 Task: Set up "dependency analysis" for your repository.
Action: Mouse moved to (712, 46)
Screenshot: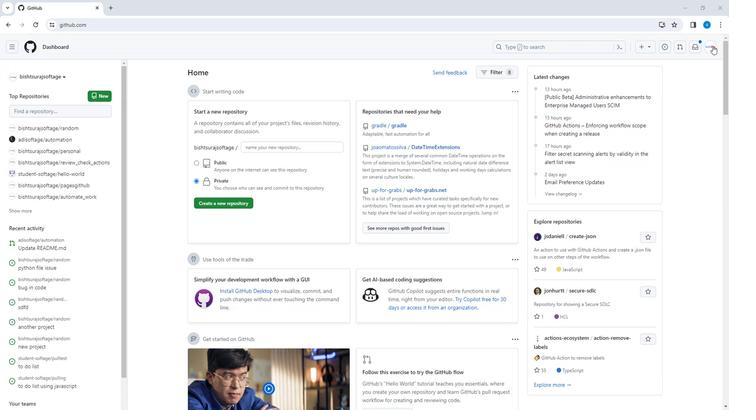 
Action: Mouse pressed left at (712, 46)
Screenshot: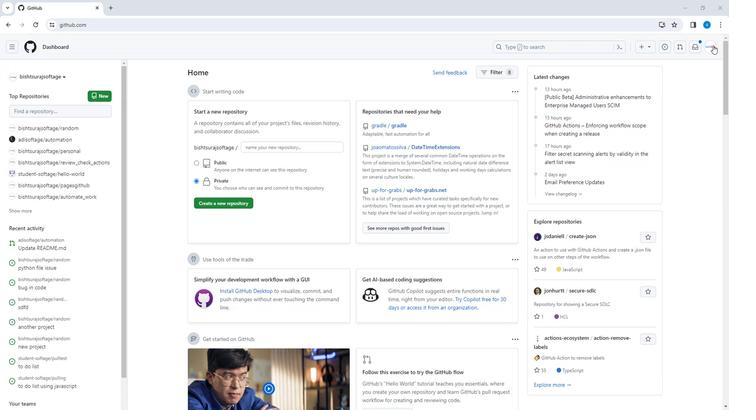 
Action: Mouse moved to (666, 100)
Screenshot: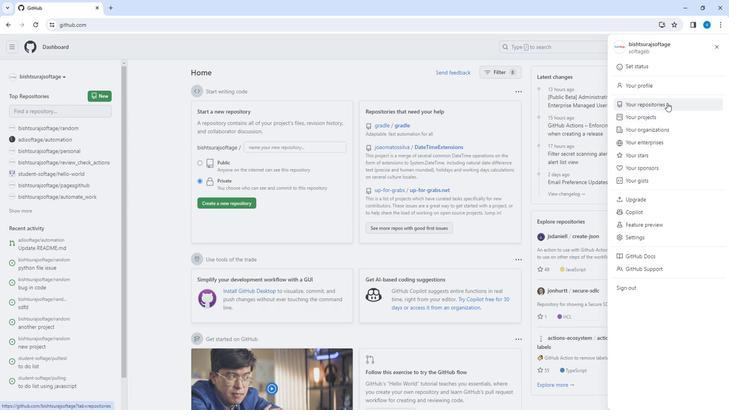 
Action: Mouse pressed left at (666, 100)
Screenshot: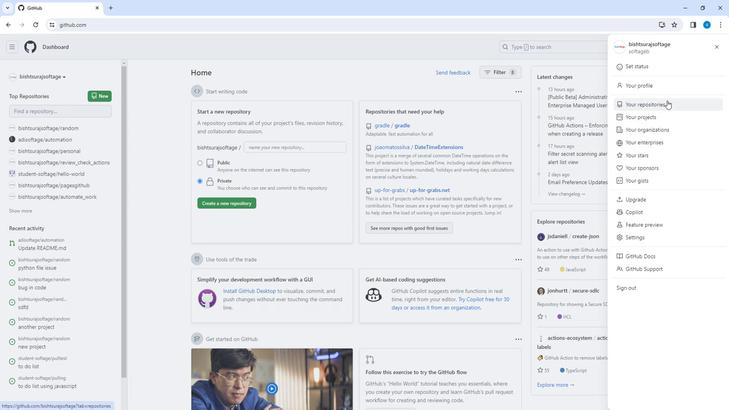
Action: Mouse moved to (265, 118)
Screenshot: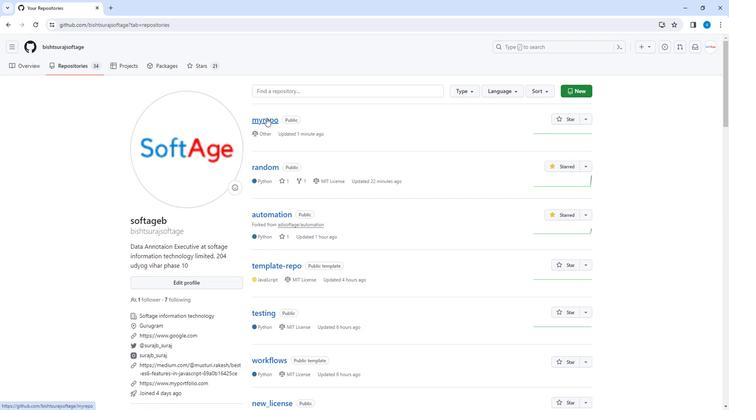 
Action: Mouse pressed left at (265, 118)
Screenshot: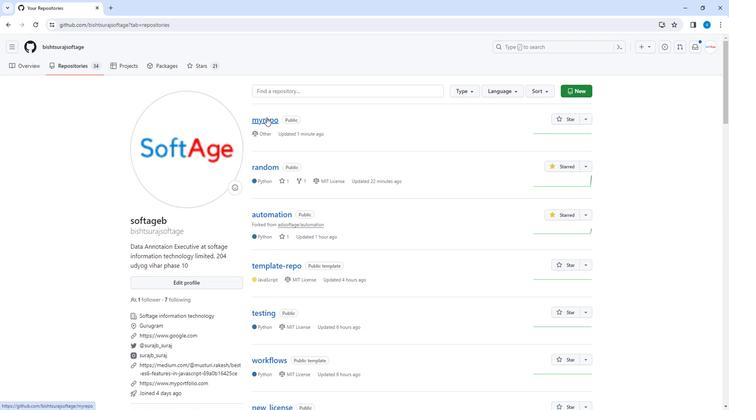 
Action: Mouse moved to (294, 63)
Screenshot: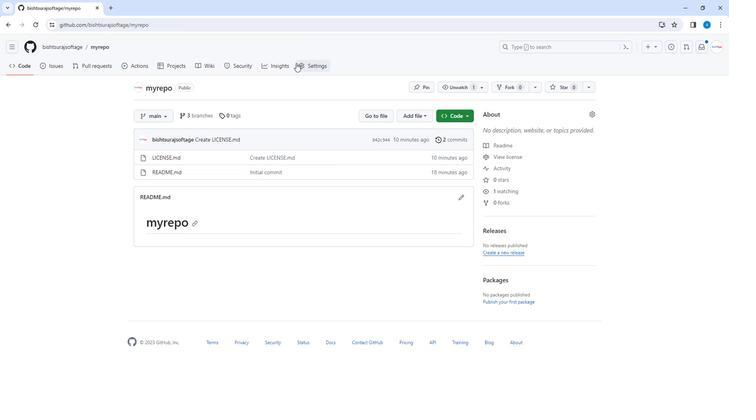 
Action: Mouse pressed left at (294, 63)
Screenshot: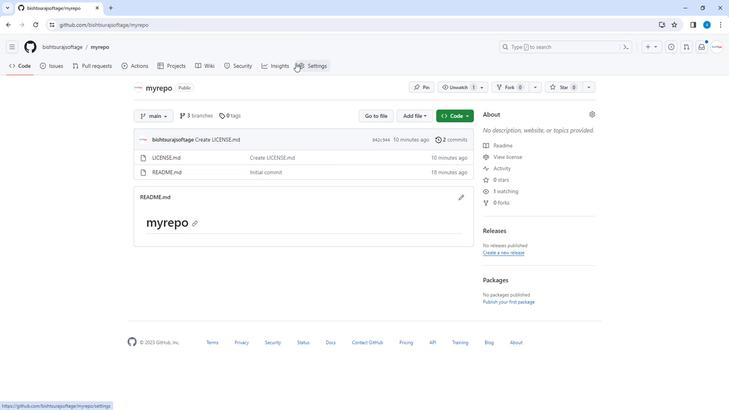 
Action: Mouse moved to (180, 283)
Screenshot: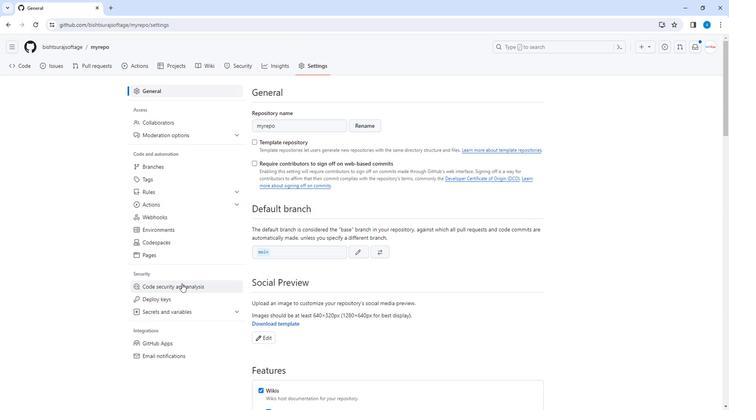 
Action: Mouse pressed left at (180, 283)
Screenshot: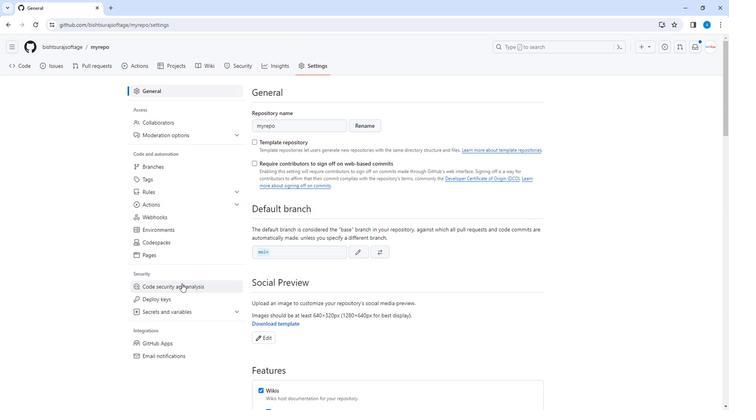 
Action: Mouse moved to (453, 275)
Screenshot: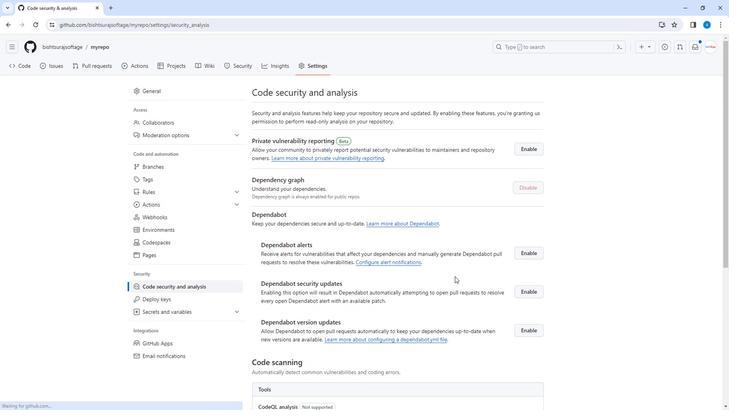 
Action: Mouse scrolled (453, 275) with delta (0, 0)
Screenshot: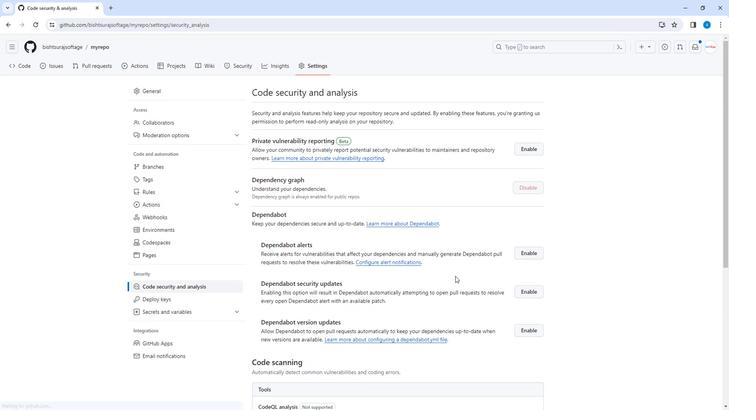 
Action: Mouse scrolled (453, 275) with delta (0, 0)
Screenshot: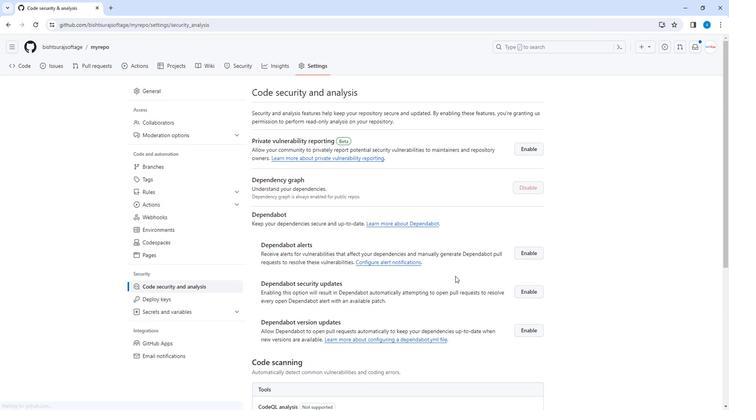 
Action: Mouse scrolled (453, 275) with delta (0, 0)
Screenshot: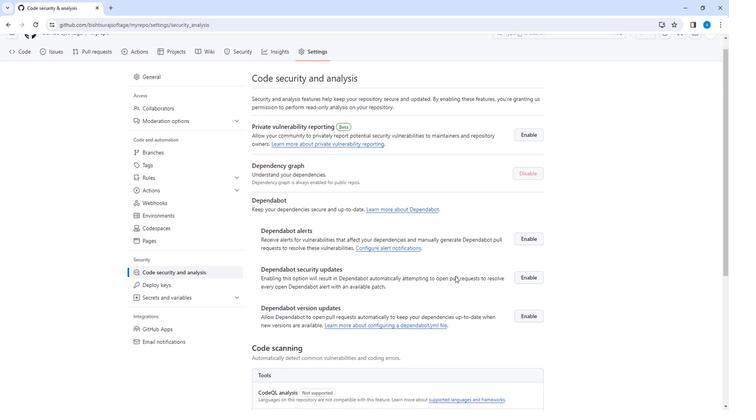
Action: Mouse moved to (529, 138)
Screenshot: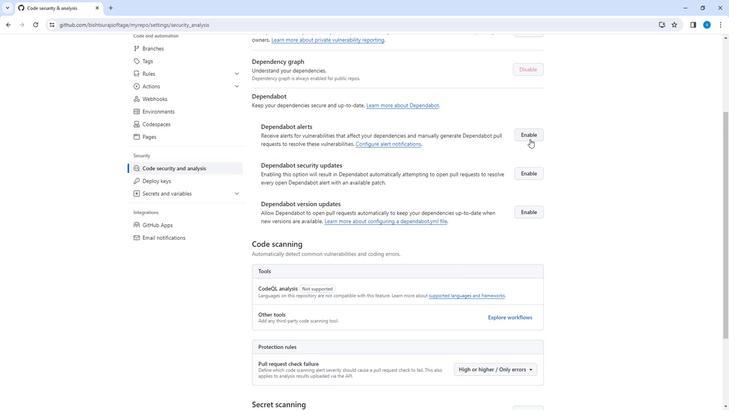 
Action: Mouse pressed left at (529, 138)
Screenshot: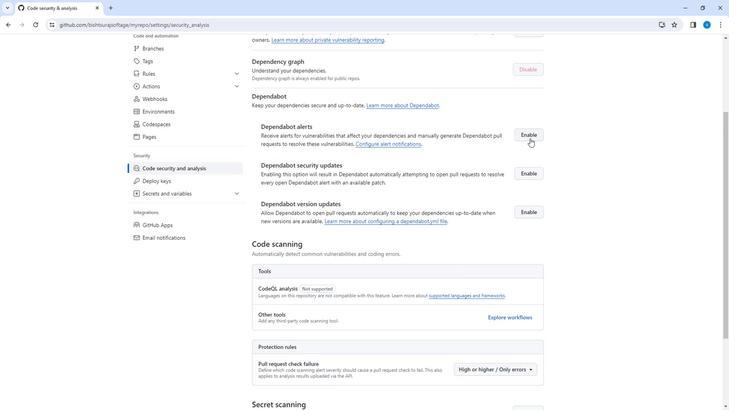 
Action: Mouse moved to (523, 212)
Screenshot: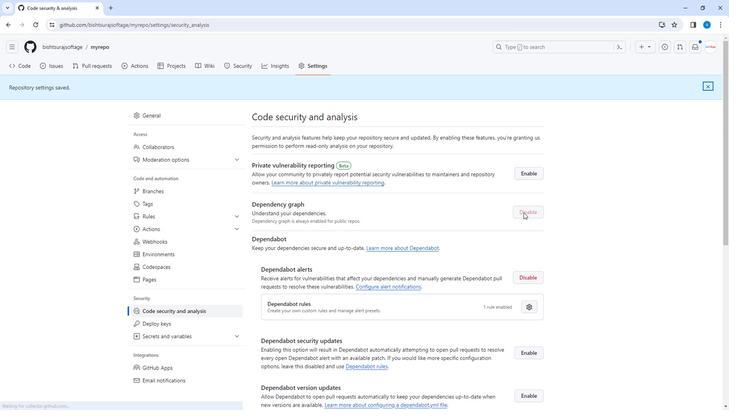 
Action: Mouse scrolled (523, 212) with delta (0, 0)
Screenshot: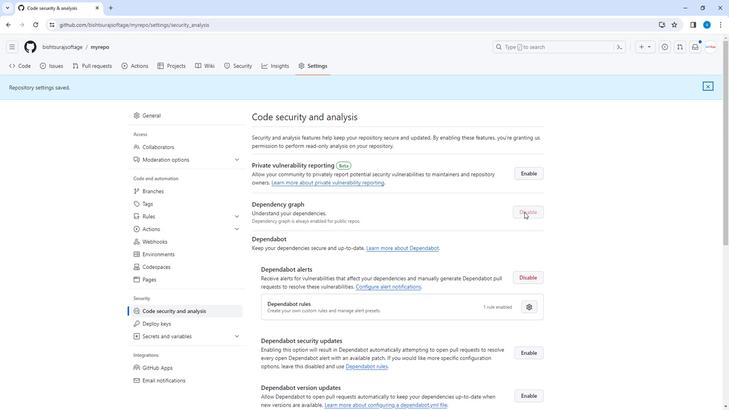 
Action: Mouse scrolled (523, 212) with delta (0, 0)
Screenshot: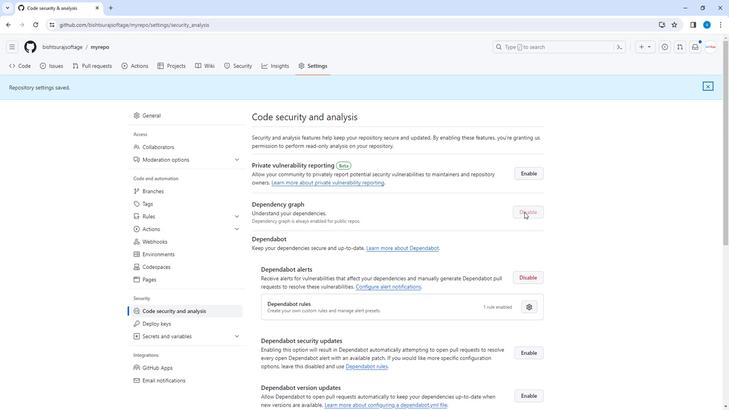 
Action: Mouse scrolled (523, 212) with delta (0, 0)
Screenshot: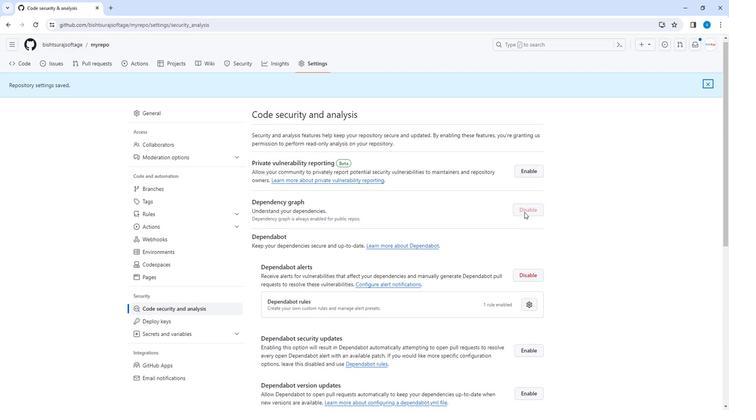 
Action: Mouse scrolled (523, 212) with delta (0, 0)
Screenshot: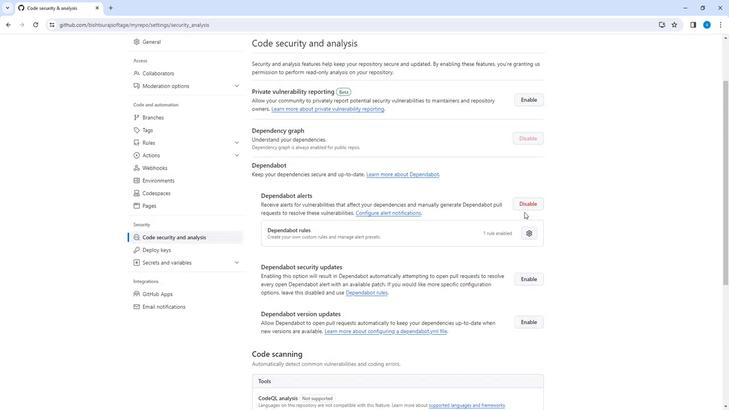 
Action: Mouse moved to (525, 190)
Screenshot: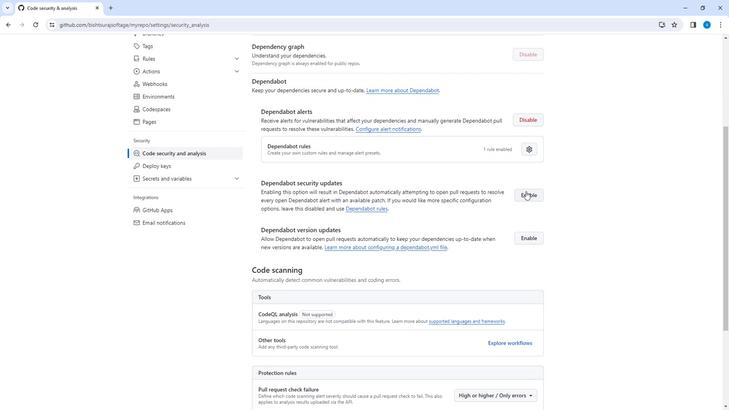 
Action: Mouse pressed left at (525, 190)
Screenshot: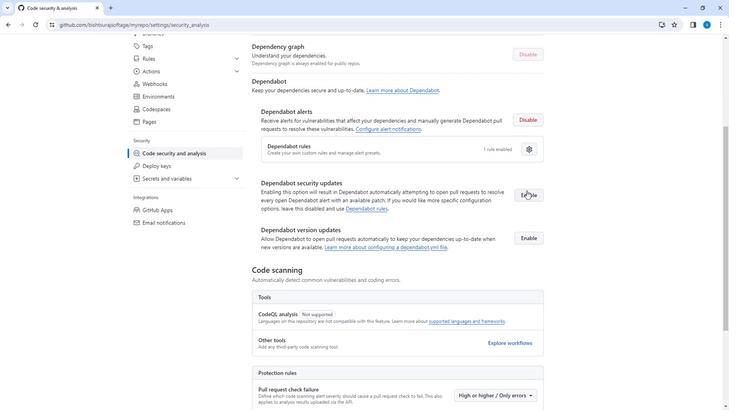 
Action: Mouse moved to (541, 191)
Screenshot: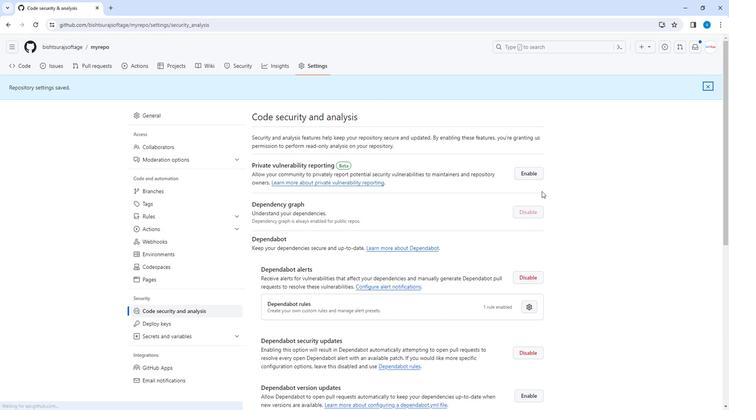 
Action: Mouse scrolled (541, 191) with delta (0, 0)
Screenshot: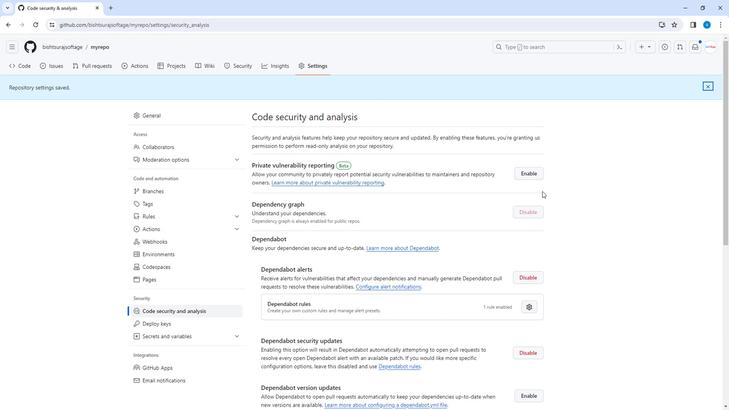 
Action: Mouse scrolled (541, 191) with delta (0, 0)
Screenshot: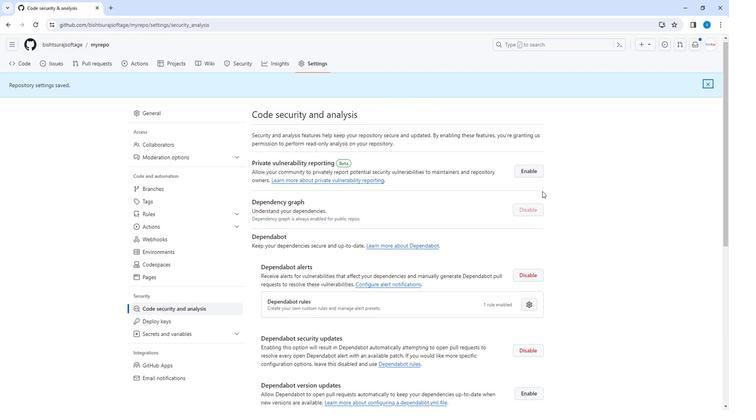 
Action: Mouse scrolled (541, 191) with delta (0, 0)
Screenshot: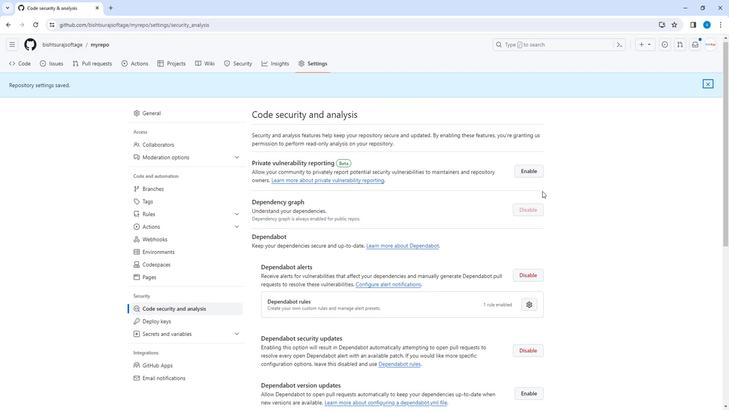 
Action: Mouse scrolled (541, 191) with delta (0, 0)
Screenshot: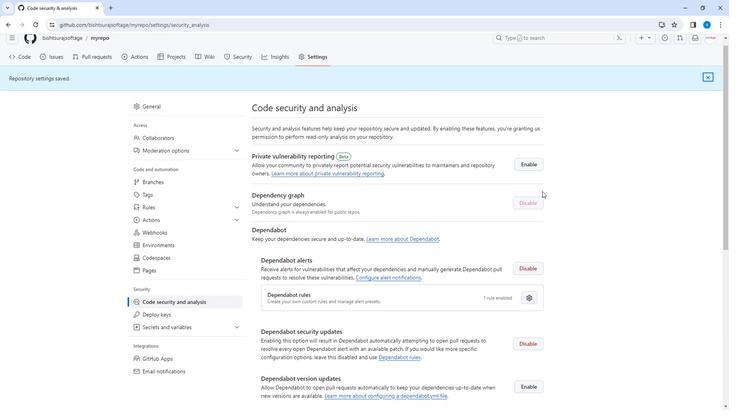 
Action: Mouse moved to (606, 188)
Screenshot: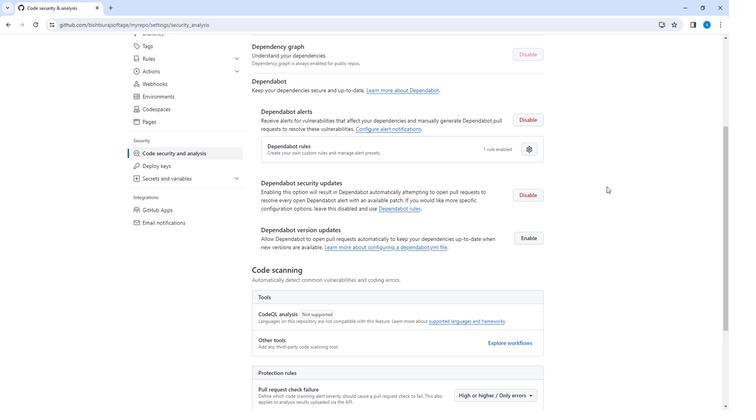 
